Task: For heading Arial with bold.  font size for heading22,  'Change the font style of data to'Arial Narrow.  and font size to 14,  Change the alignment of both headline & data to Align middle.  In the sheet  DashboardPayStubsbook
Action: Mouse moved to (785, 90)
Screenshot: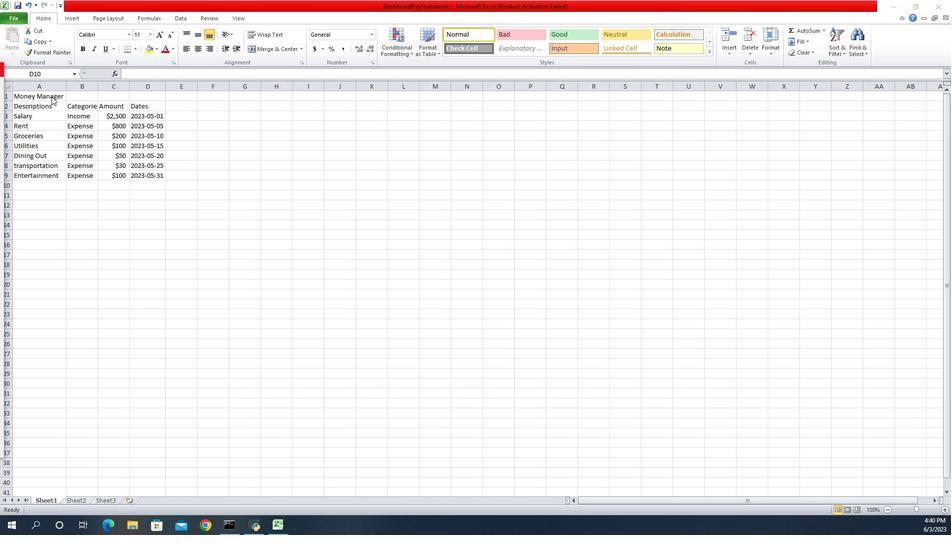 
Action: Mouse pressed left at (785, 90)
Screenshot: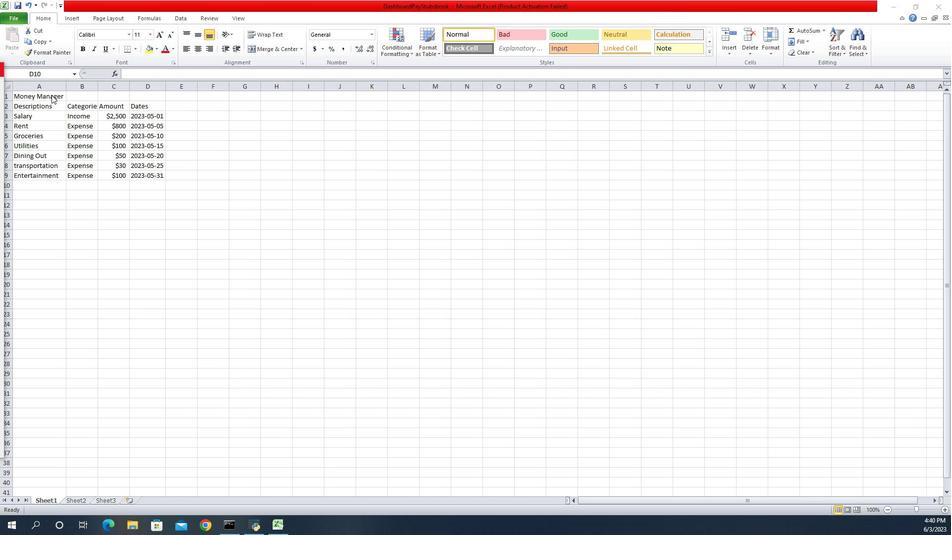 
Action: Mouse pressed left at (785, 90)
Screenshot: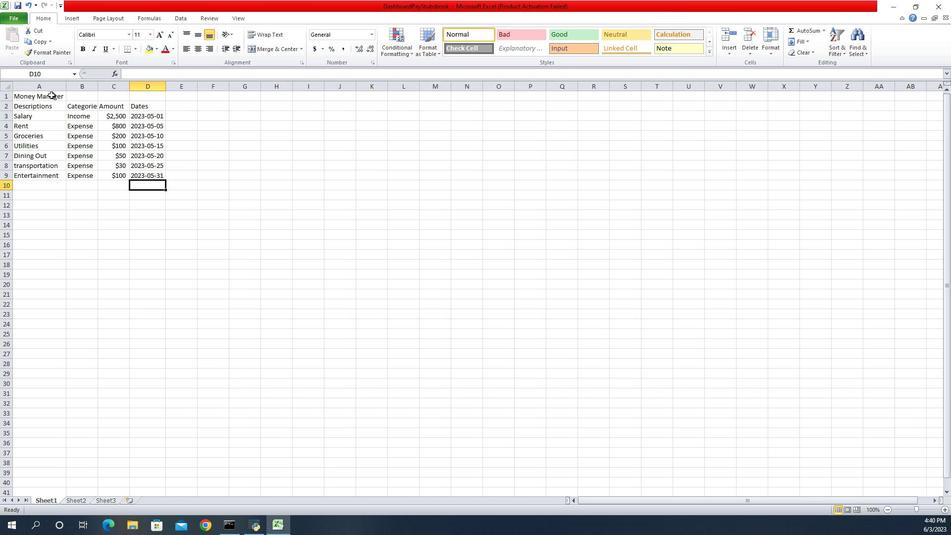 
Action: Mouse pressed left at (785, 90)
Screenshot: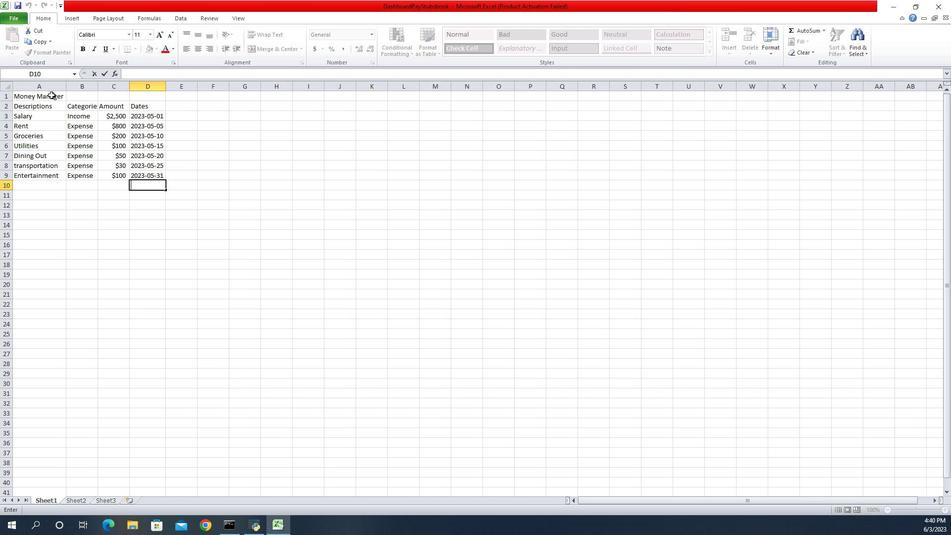 
Action: Mouse moved to (862, 29)
Screenshot: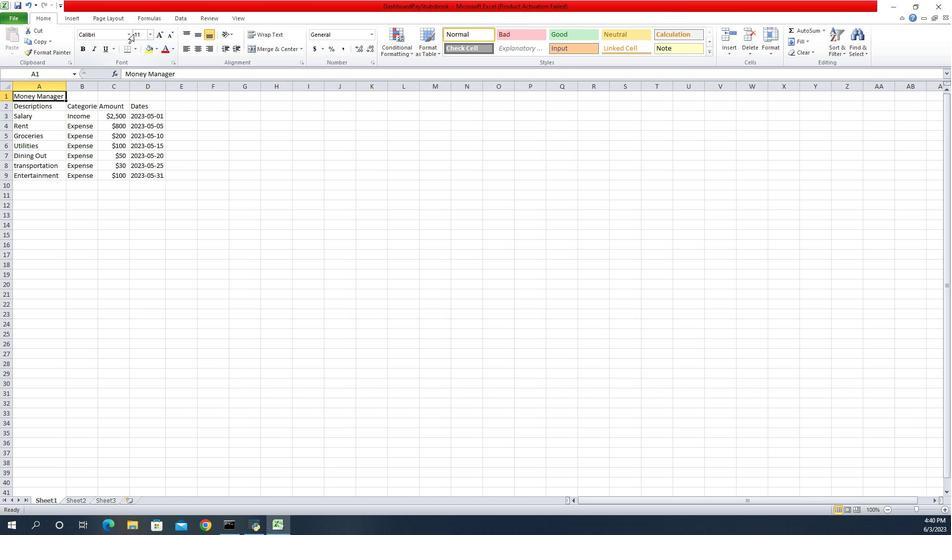
Action: Mouse pressed left at (862, 29)
Screenshot: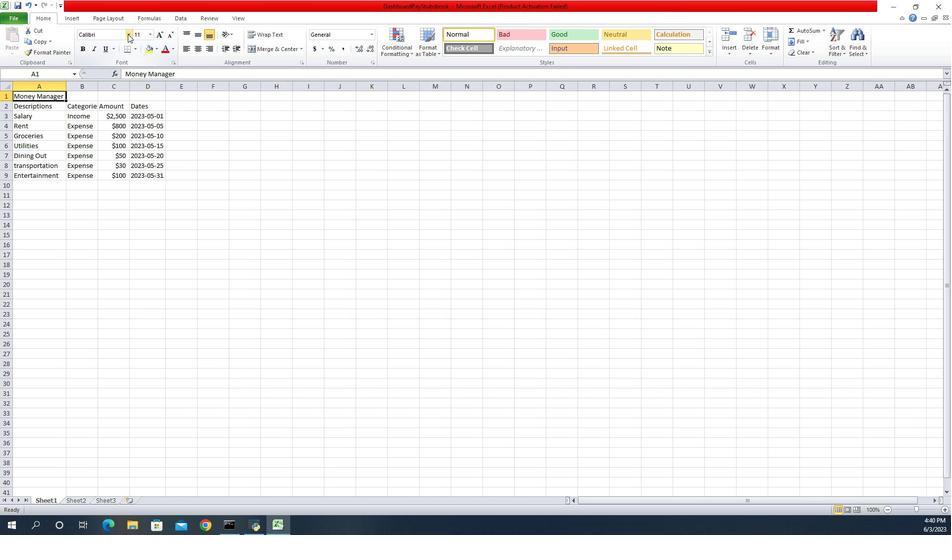 
Action: Key pressed ar
Screenshot: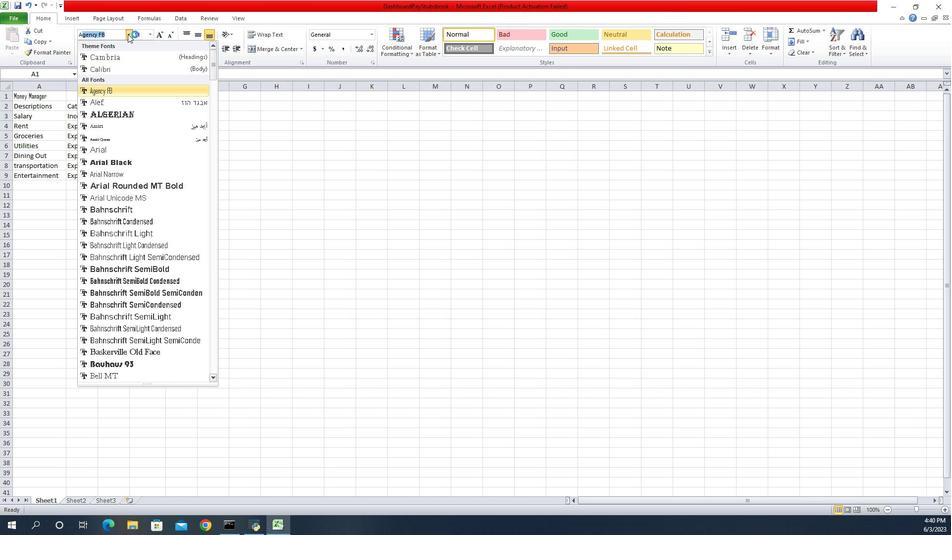 
Action: Mouse moved to (868, 144)
Screenshot: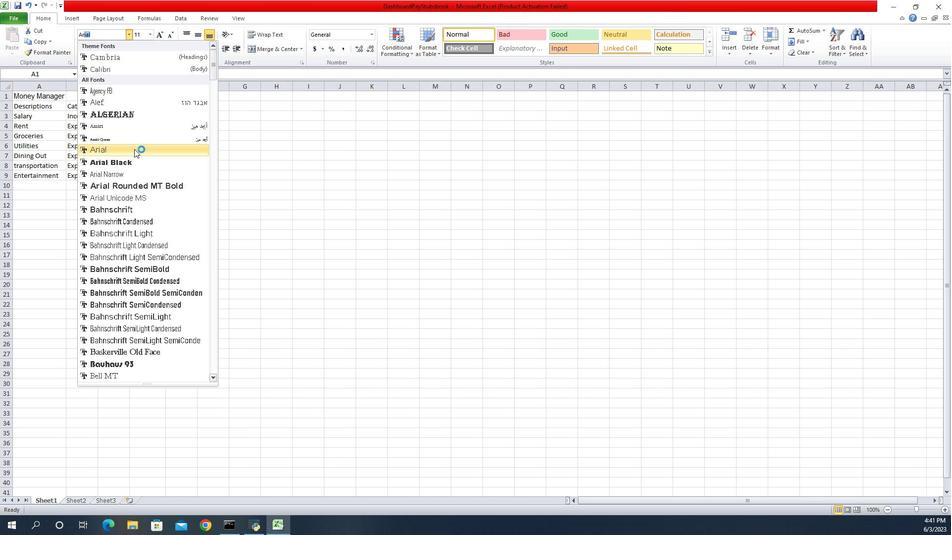 
Action: Mouse pressed left at (868, 144)
Screenshot: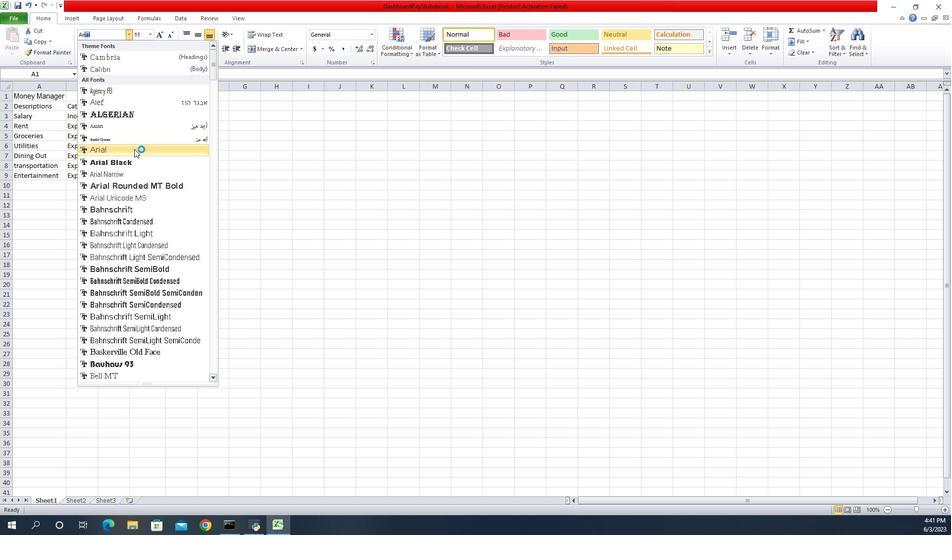 
Action: Mouse moved to (817, 46)
Screenshot: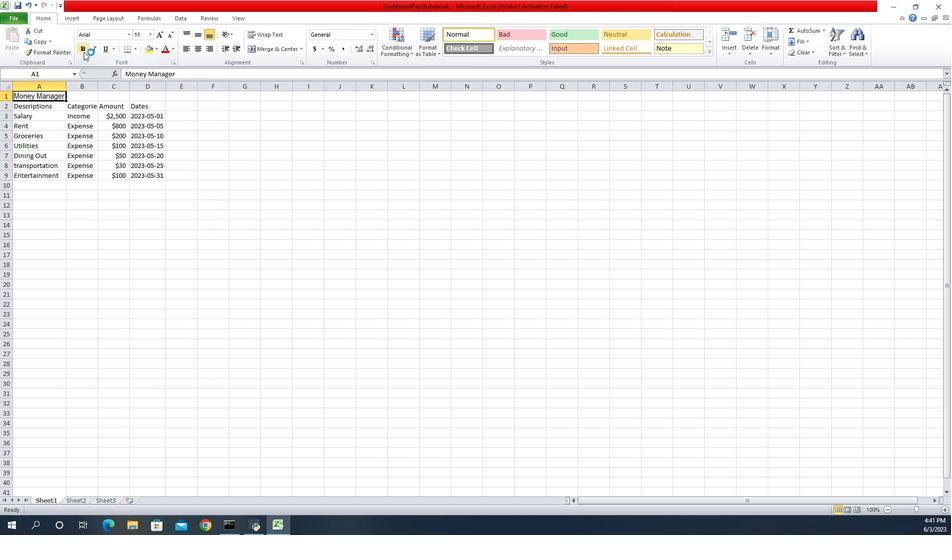 
Action: Mouse pressed left at (817, 46)
Screenshot: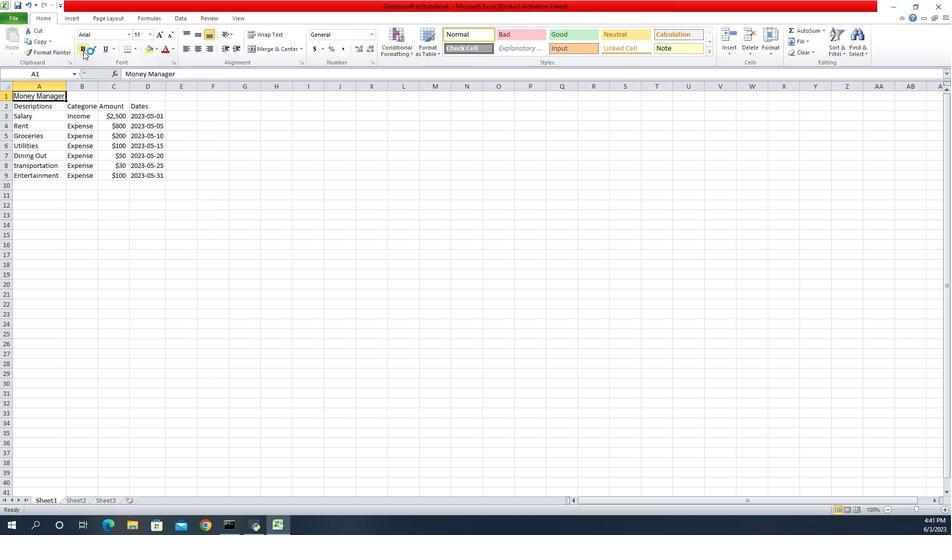 
Action: Mouse moved to (886, 29)
Screenshot: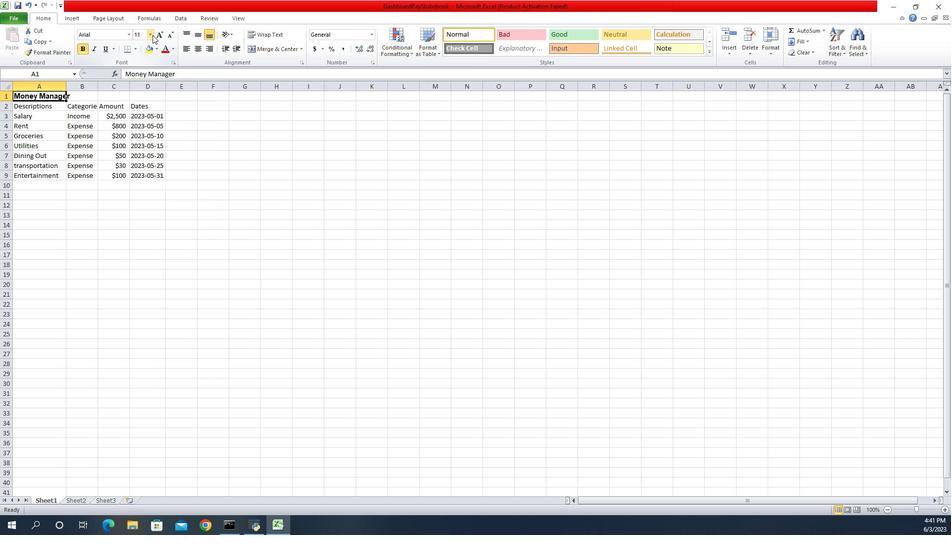 
Action: Mouse pressed left at (886, 29)
Screenshot: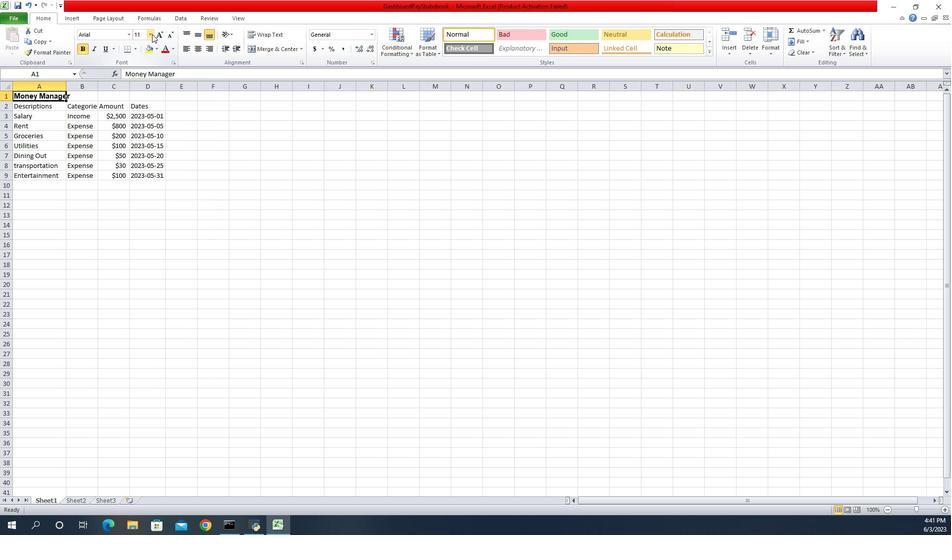 
Action: Mouse moved to (872, 119)
Screenshot: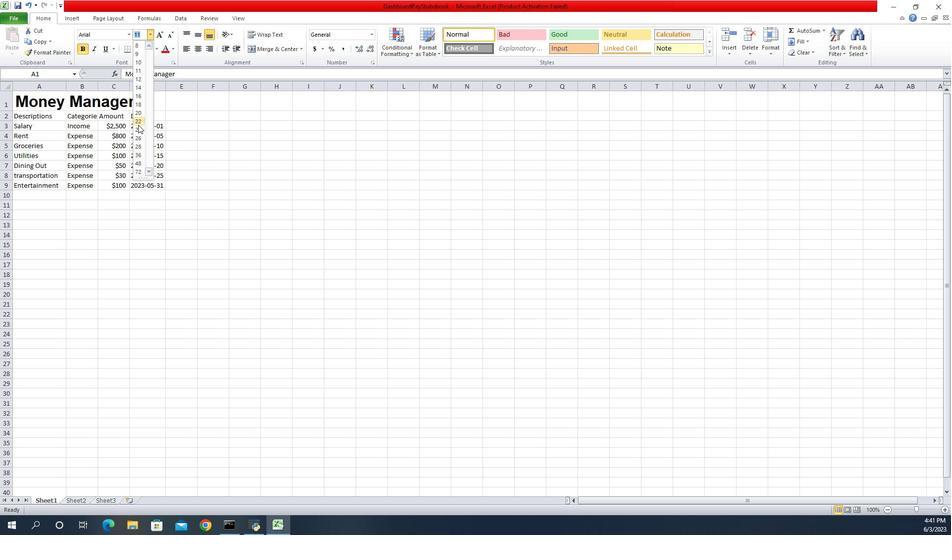 
Action: Mouse pressed left at (872, 119)
Screenshot: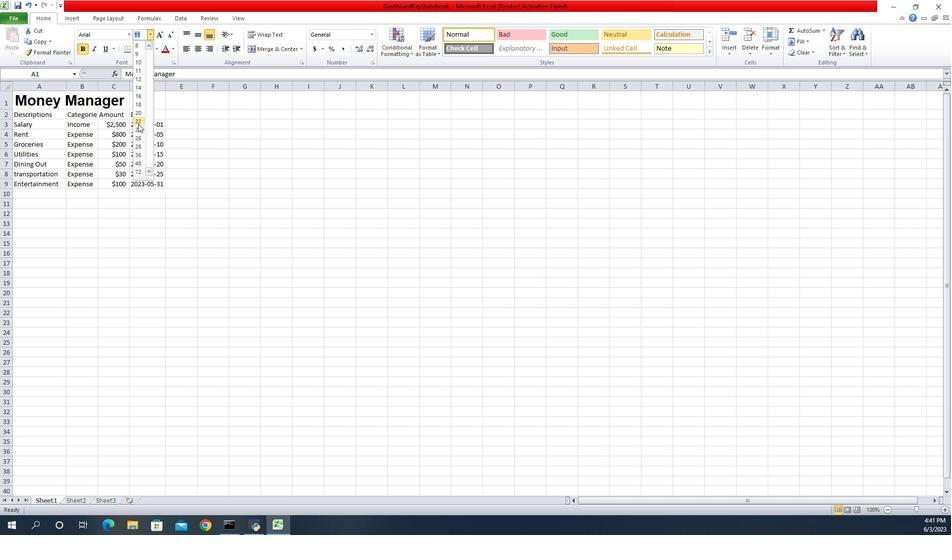 
Action: Mouse moved to (776, 110)
Screenshot: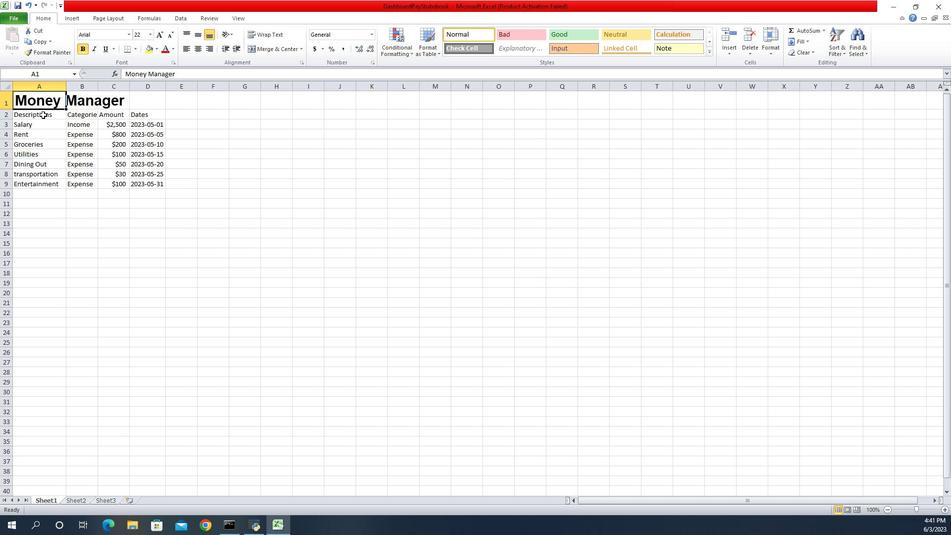 
Action: Mouse pressed left at (776, 110)
Screenshot: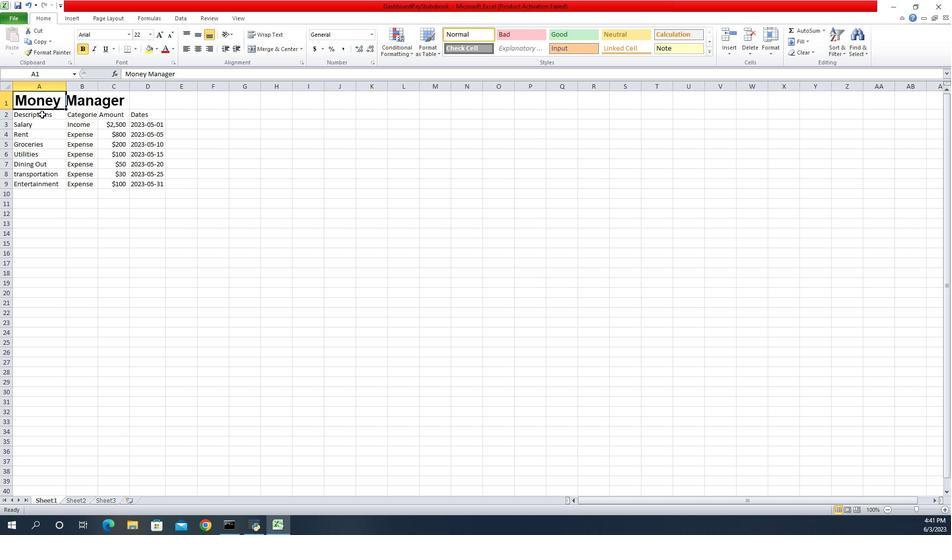 
Action: Key pressed <Key.shift><Key.right><Key.right><Key.right><Key.down><Key.down><Key.down><Key.down><Key.down><Key.down><Key.down>
Screenshot: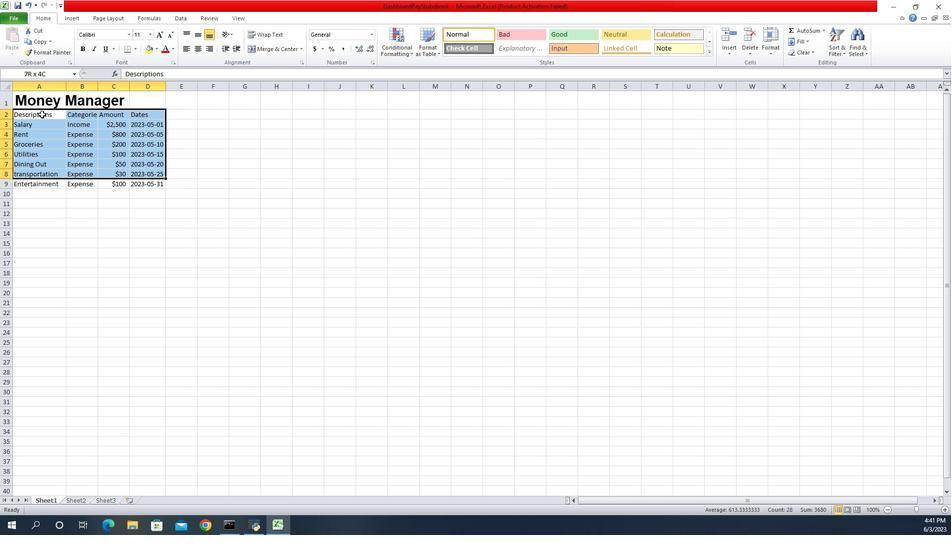 
Action: Mouse moved to (863, 29)
Screenshot: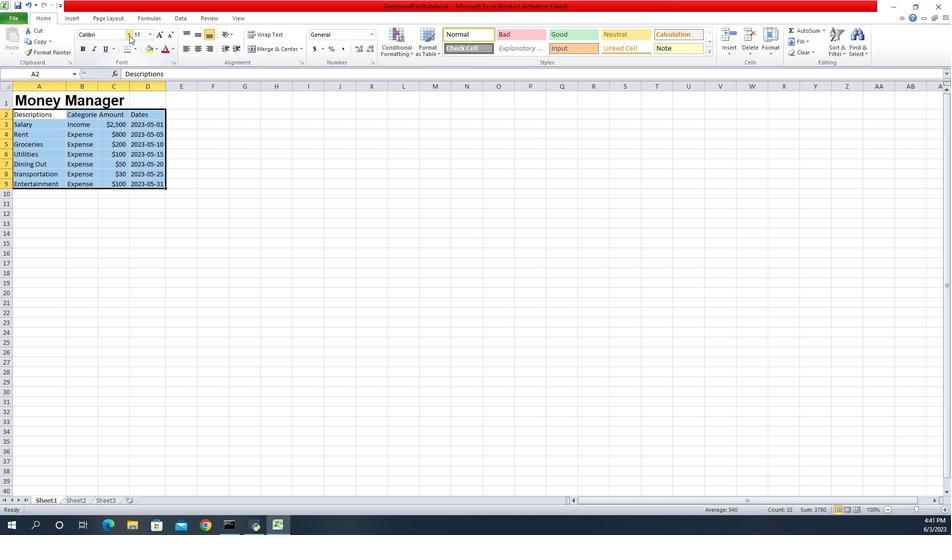 
Action: Mouse pressed left at (863, 29)
Screenshot: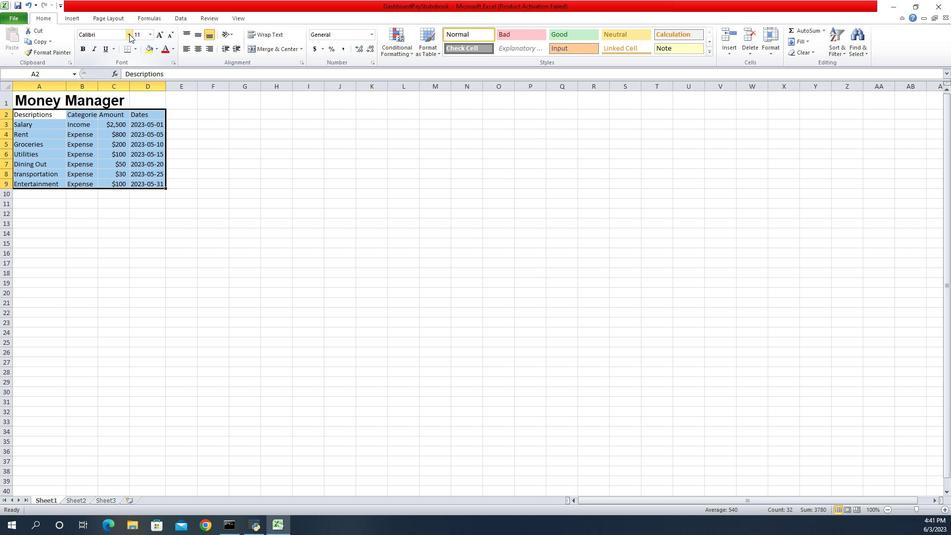 
Action: Key pressed ar
Screenshot: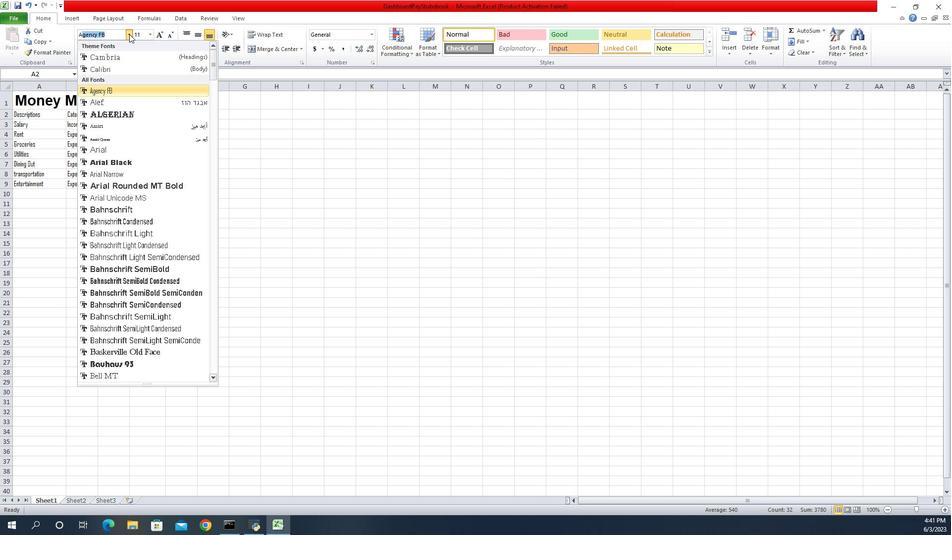 
Action: Mouse moved to (855, 169)
Screenshot: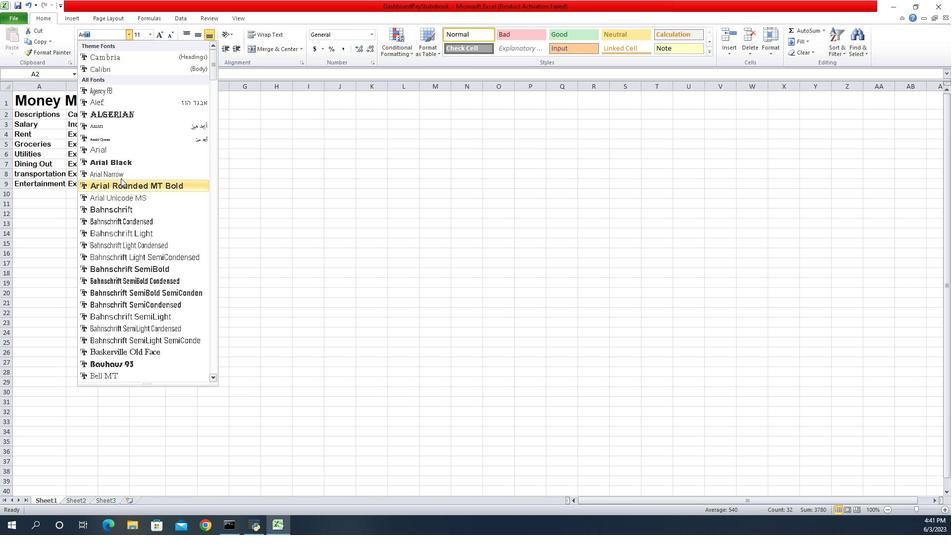 
Action: Mouse pressed left at (855, 169)
Screenshot: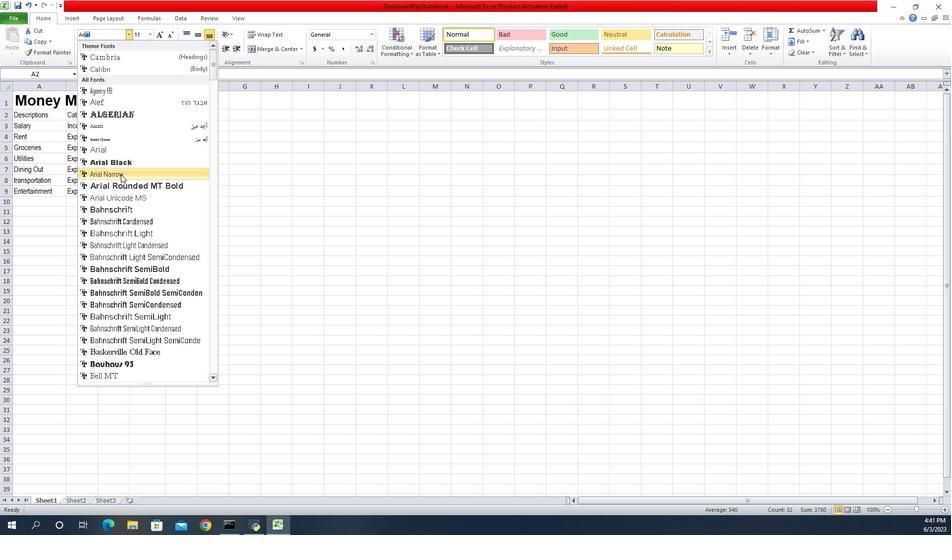
Action: Mouse moved to (885, 31)
Screenshot: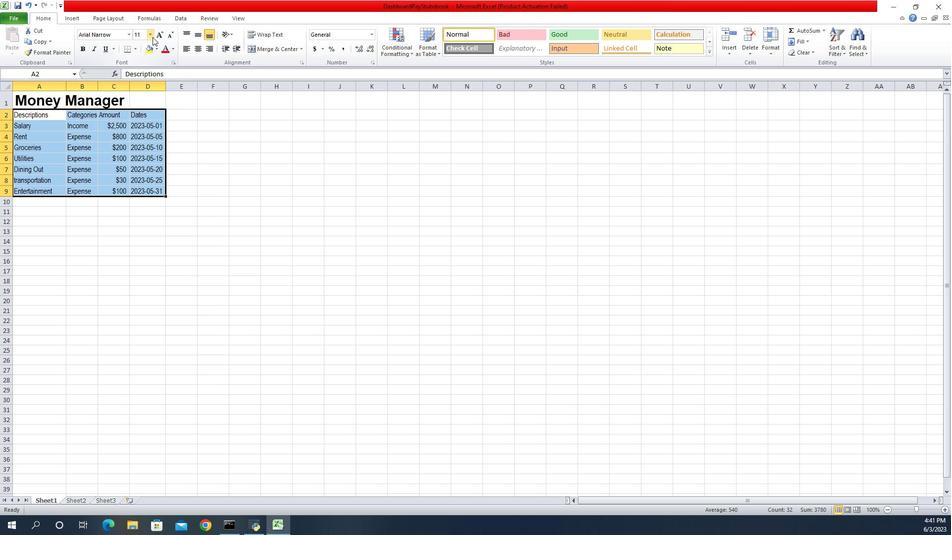
Action: Mouse pressed left at (885, 31)
Screenshot: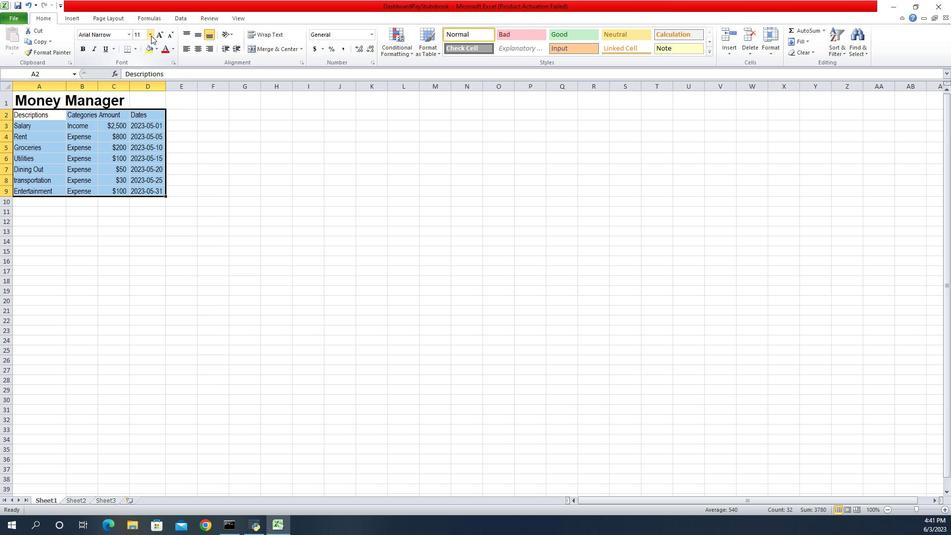 
Action: Mouse moved to (876, 82)
Screenshot: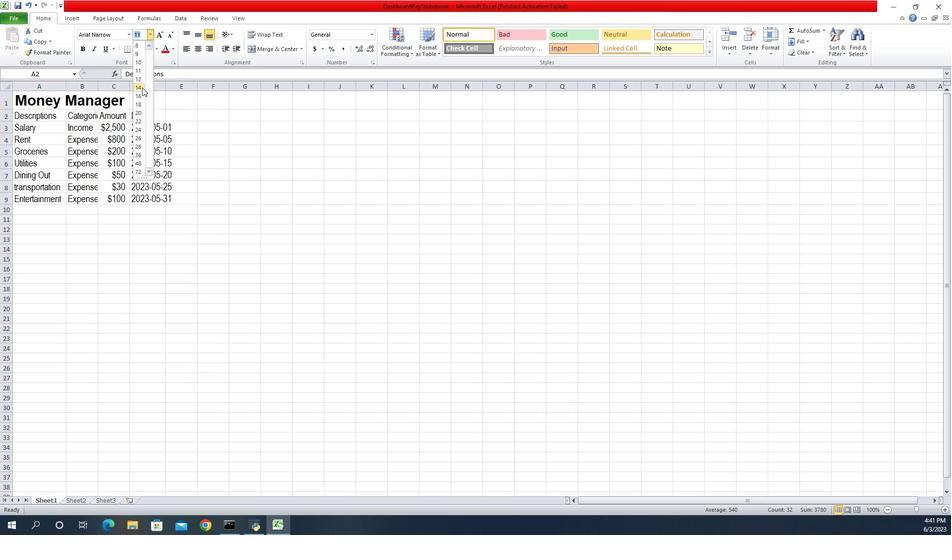 
Action: Mouse pressed left at (876, 82)
Screenshot: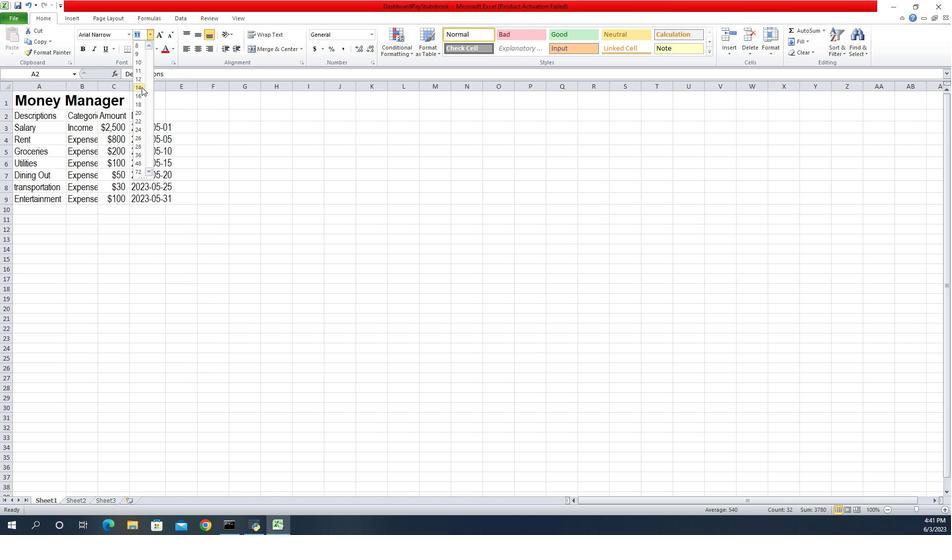 
Action: Mouse moved to (815, 119)
Screenshot: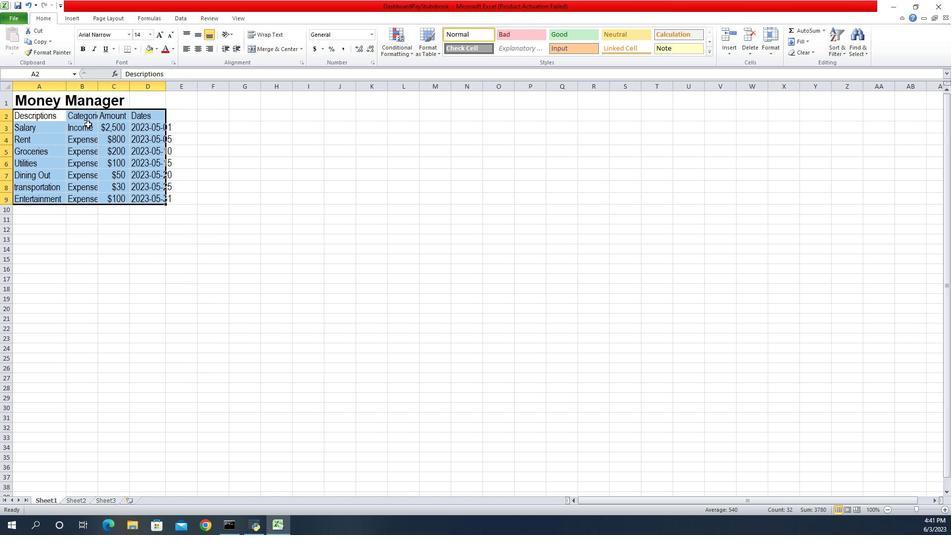 
Action: Mouse pressed left at (815, 119)
Screenshot: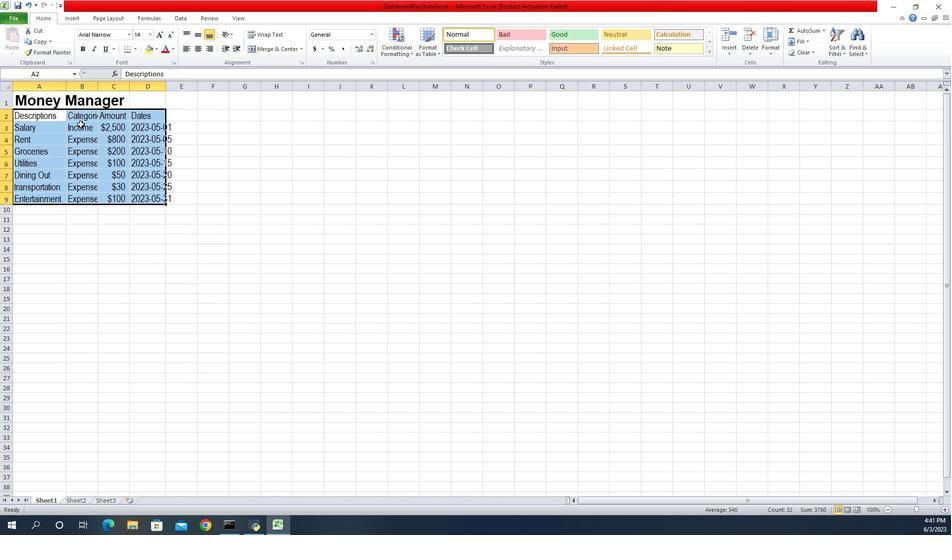 
Action: Mouse moved to (901, 81)
Screenshot: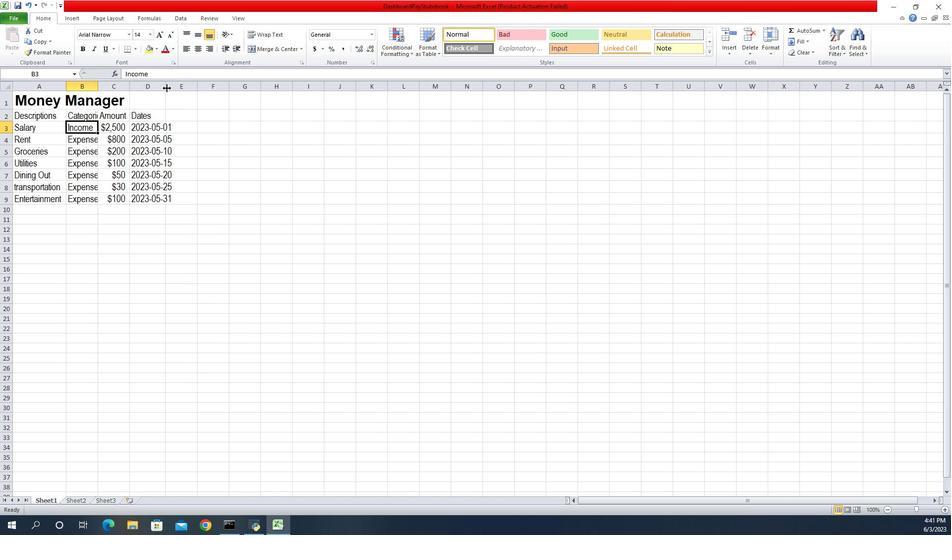
Action: Mouse pressed left at (901, 81)
Screenshot: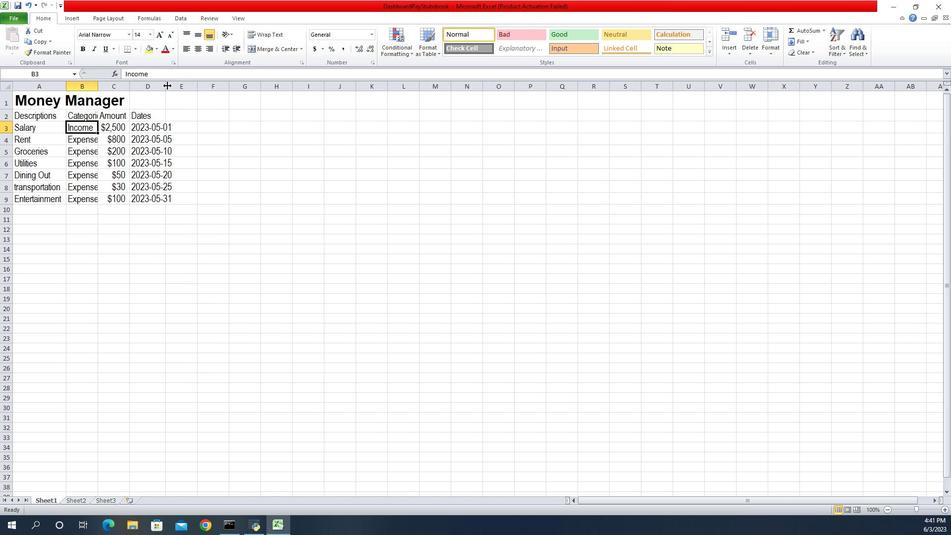 
Action: Mouse pressed left at (901, 81)
Screenshot: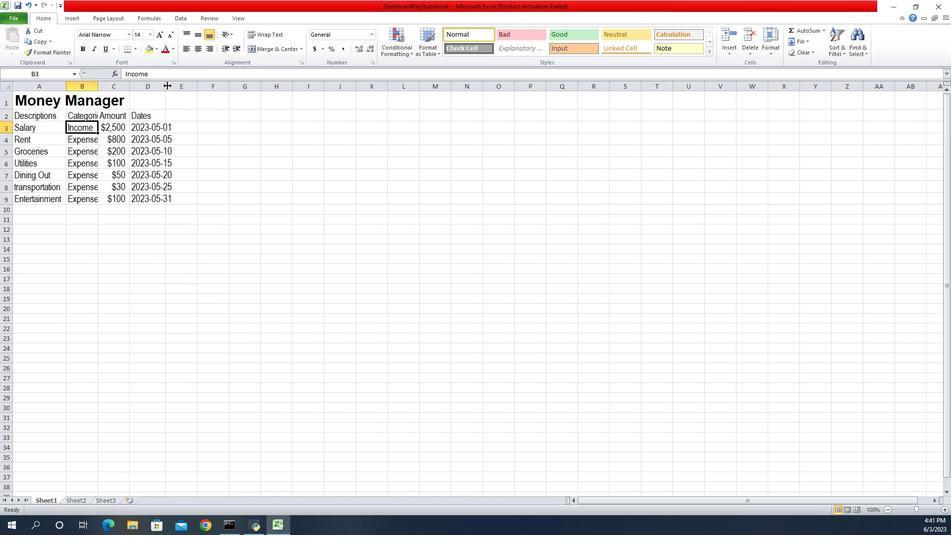 
Action: Mouse moved to (785, 114)
Screenshot: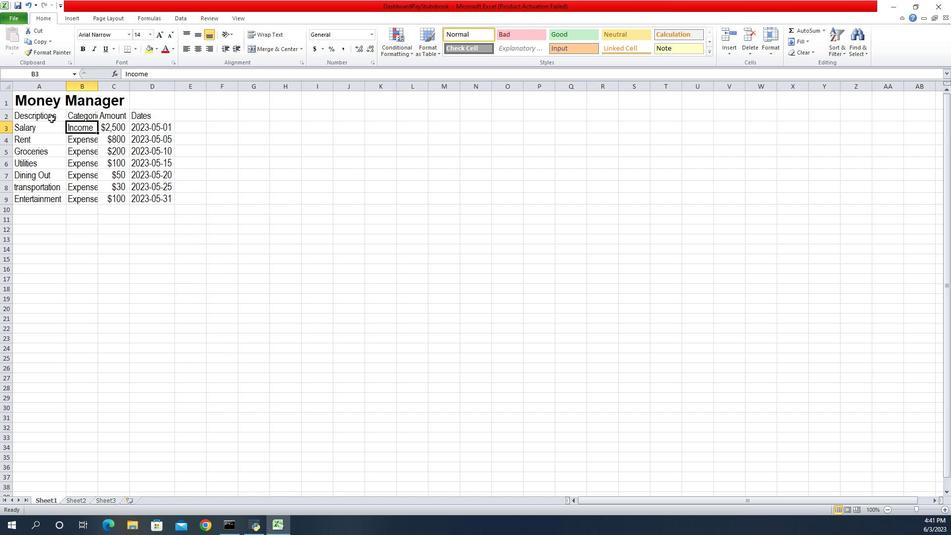 
Action: Mouse pressed left at (785, 114)
Screenshot: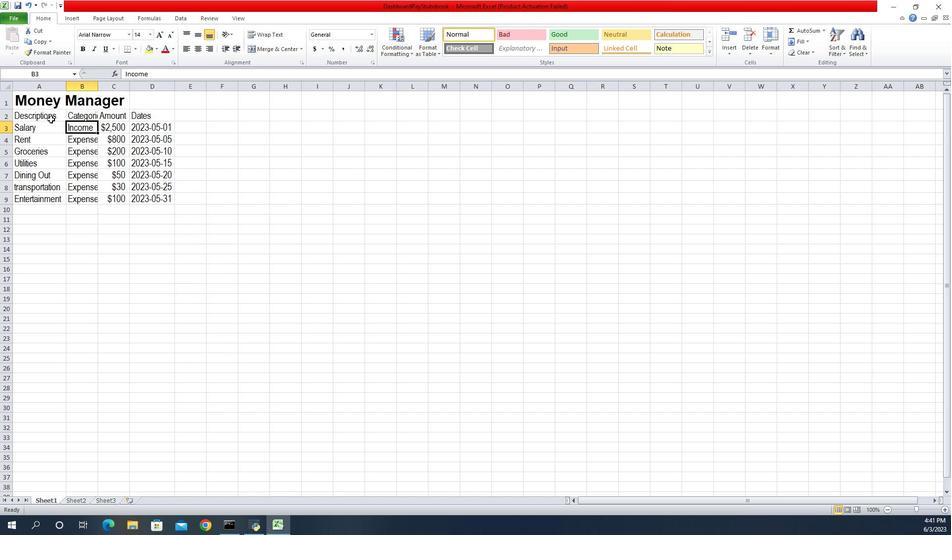 
Action: Mouse moved to (807, 116)
Screenshot: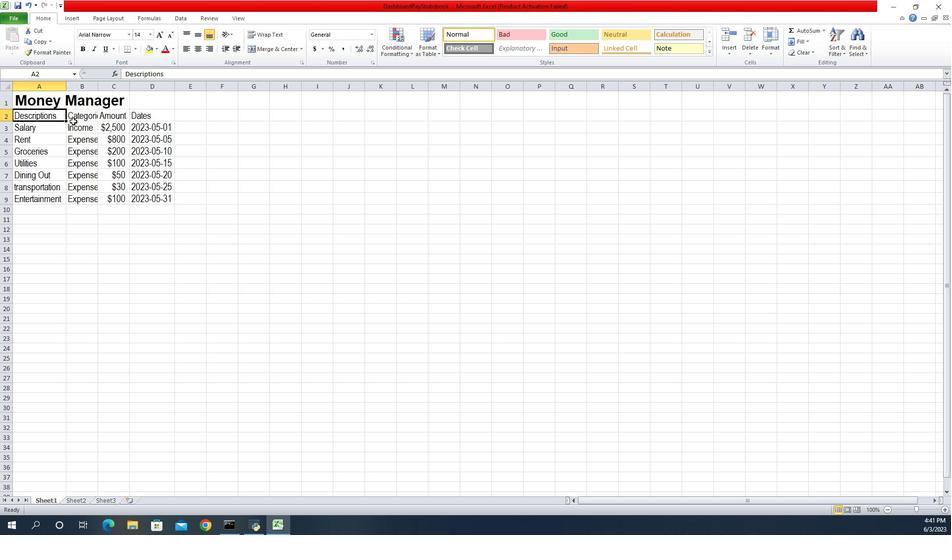 
Action: Key pressed <Key.shift><Key.right><Key.right><Key.right><Key.down><Key.down><Key.down><Key.down><Key.down><Key.down><Key.down>
Screenshot: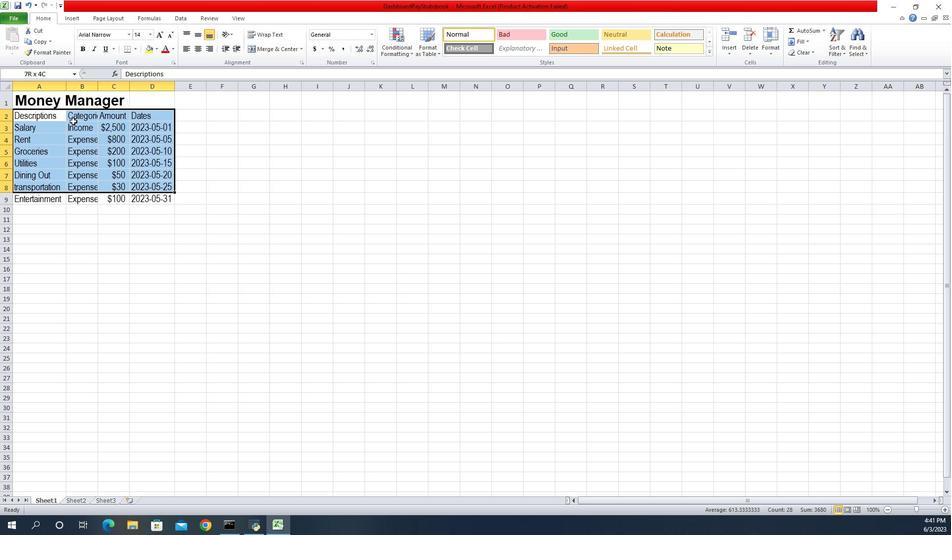 
Action: Mouse moved to (929, 27)
Screenshot: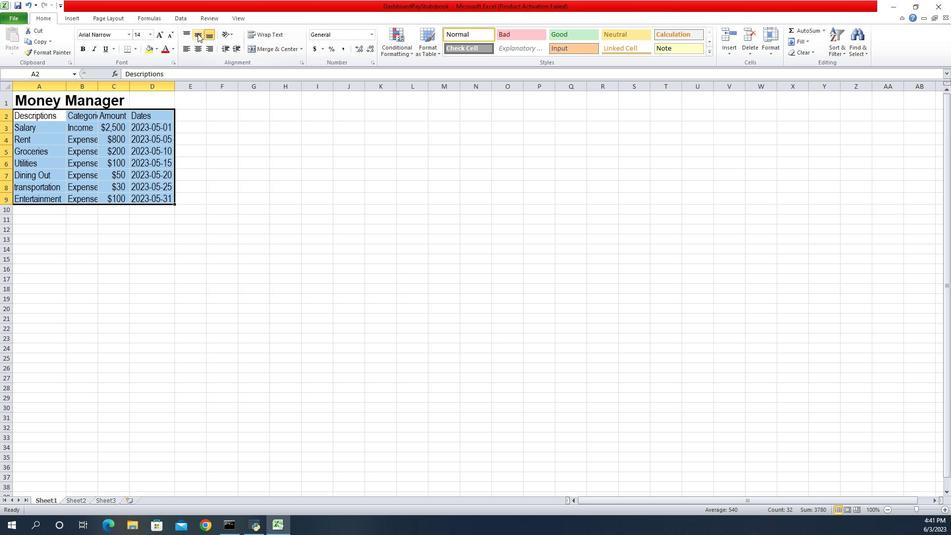 
Action: Mouse pressed left at (929, 27)
Screenshot: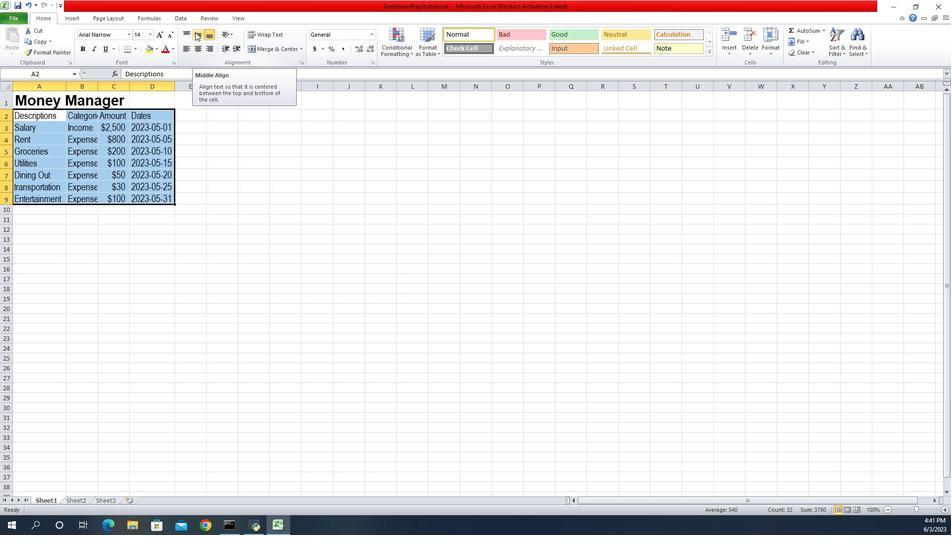 
Action: Mouse moved to (752, 0)
Screenshot: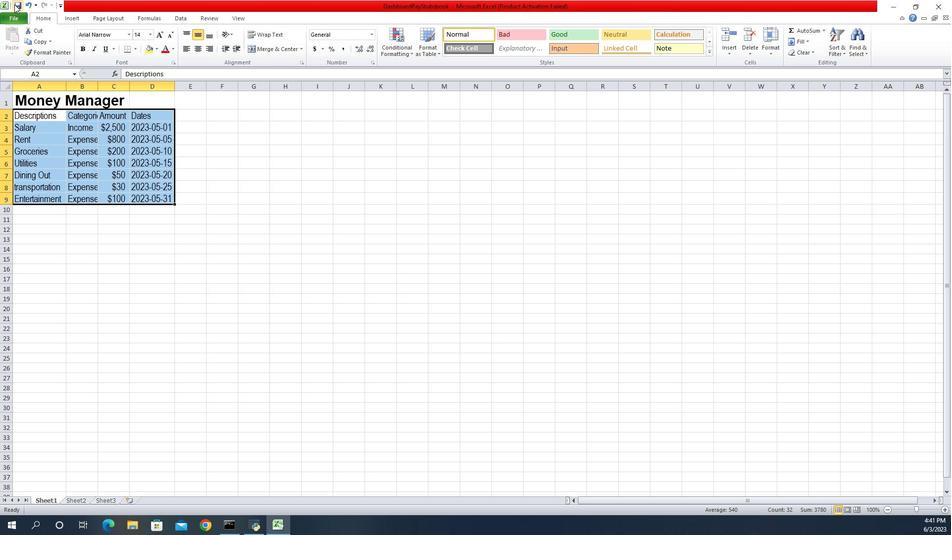 
Action: Mouse pressed left at (752, 0)
Screenshot: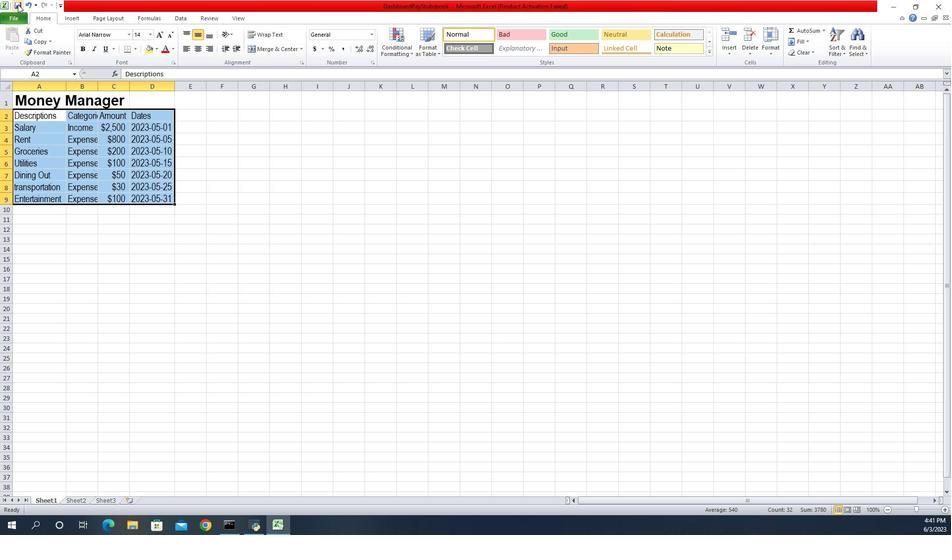 
Action: Mouse moved to (926, 194)
Screenshot: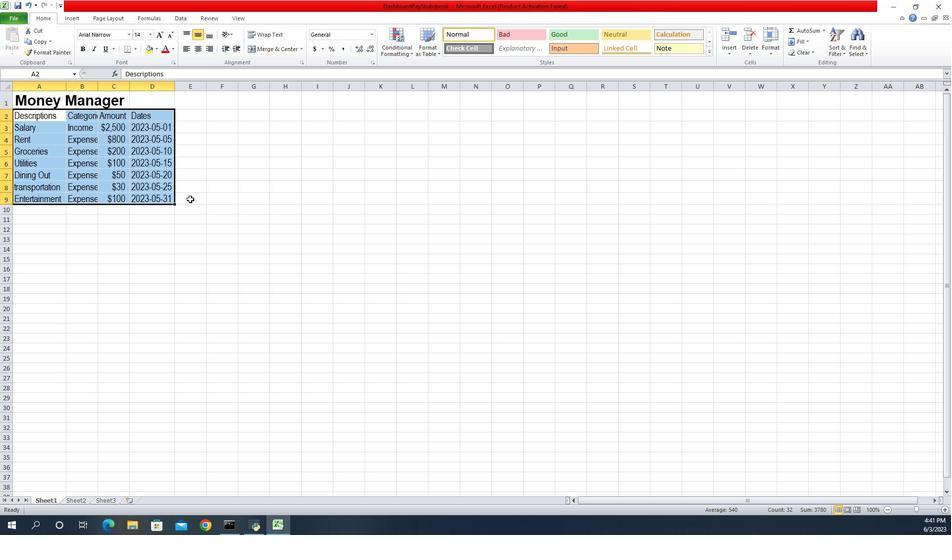 
Action: Mouse pressed left at (926, 194)
Screenshot: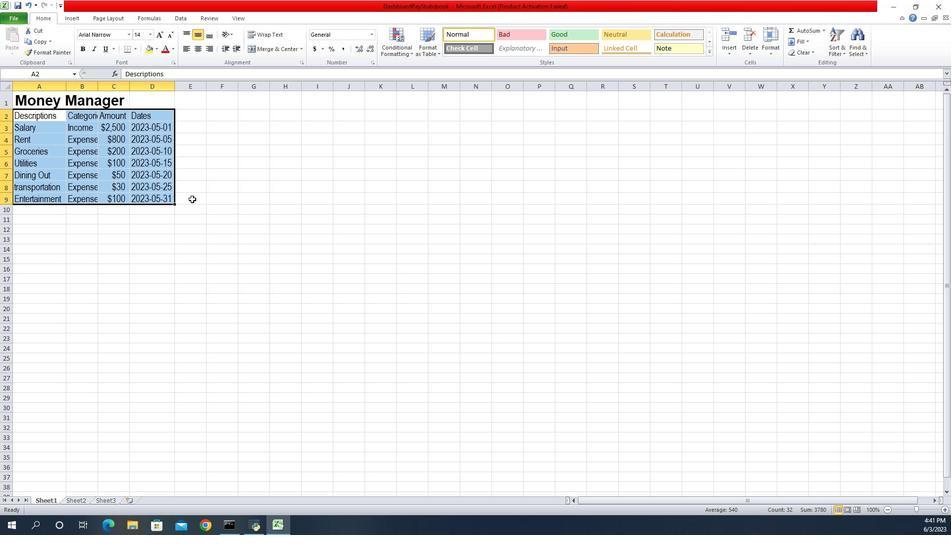 
